 Task: Reserve a 90-minute escape room adventure with friends for a challenging and fun experience.
Action: Mouse pressed left at (487, 207)
Screenshot: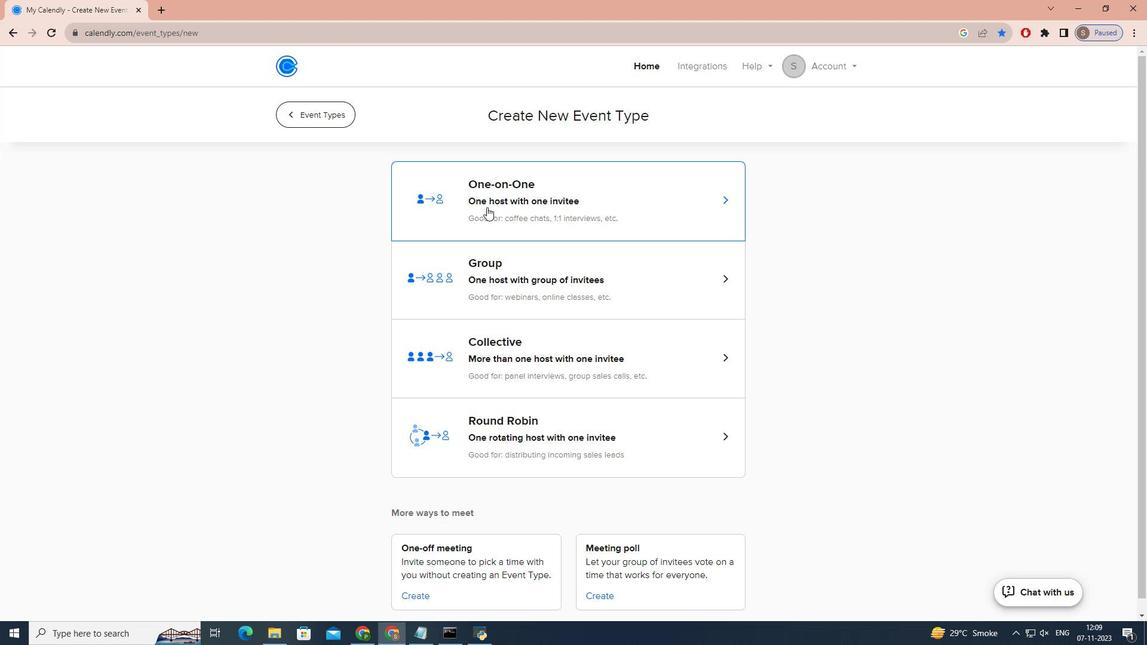 
Action: Key pressed c<Key.caps_lock>HALLENGING<Key.space><Key.caps_lock>e<Key.caps_lock>SCAPE<Key.space><Key.caps_lock>r<Key.caps_lock>OOM<Key.space><Key.caps_lock>a<Key.caps_lock>DVENTURE<Key.space>WITH<Key.space><Key.caps_lock>f<Key.caps_lock>RIENDS
Screenshot: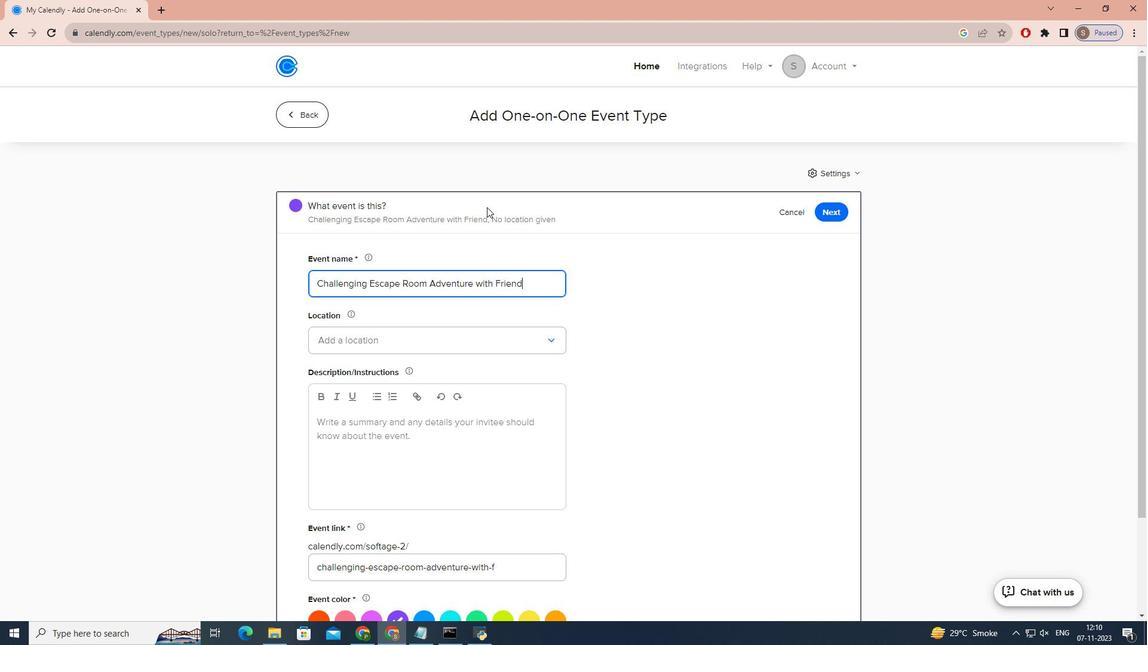 
Action: Mouse moved to (490, 341)
Screenshot: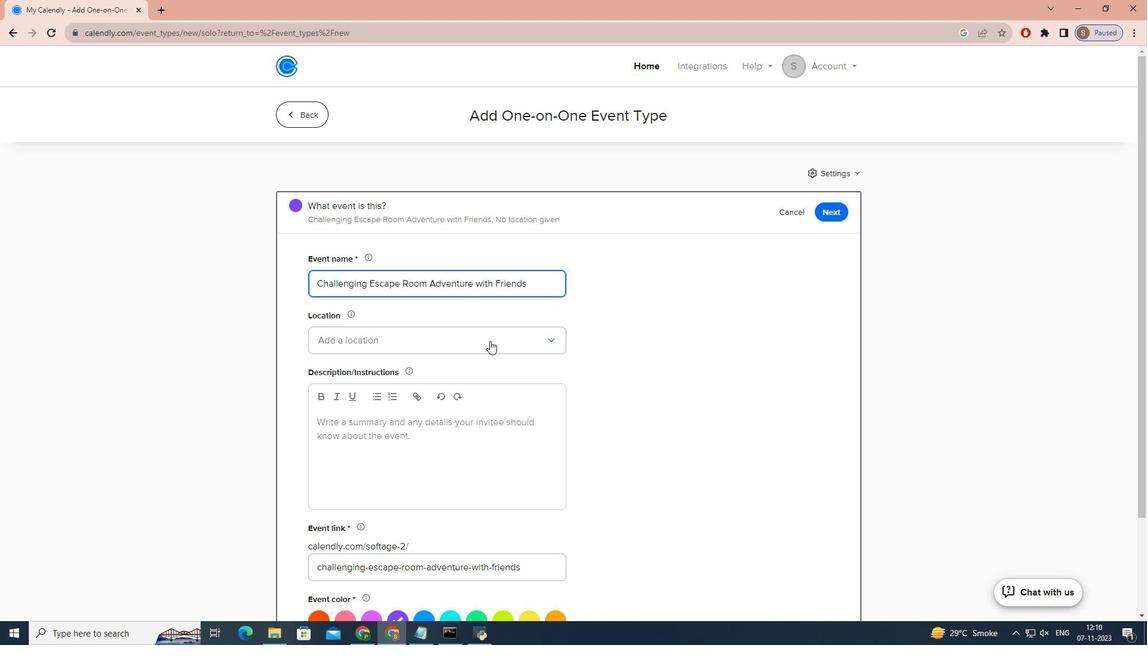 
Action: Mouse pressed left at (490, 341)
Screenshot: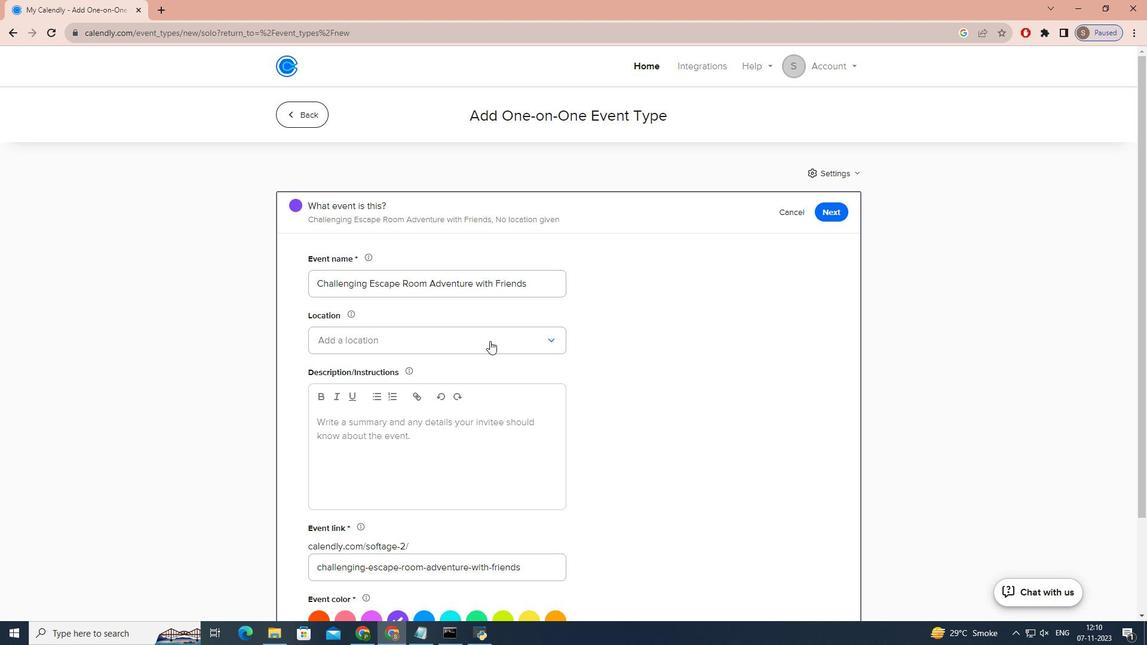 
Action: Mouse moved to (469, 359)
Screenshot: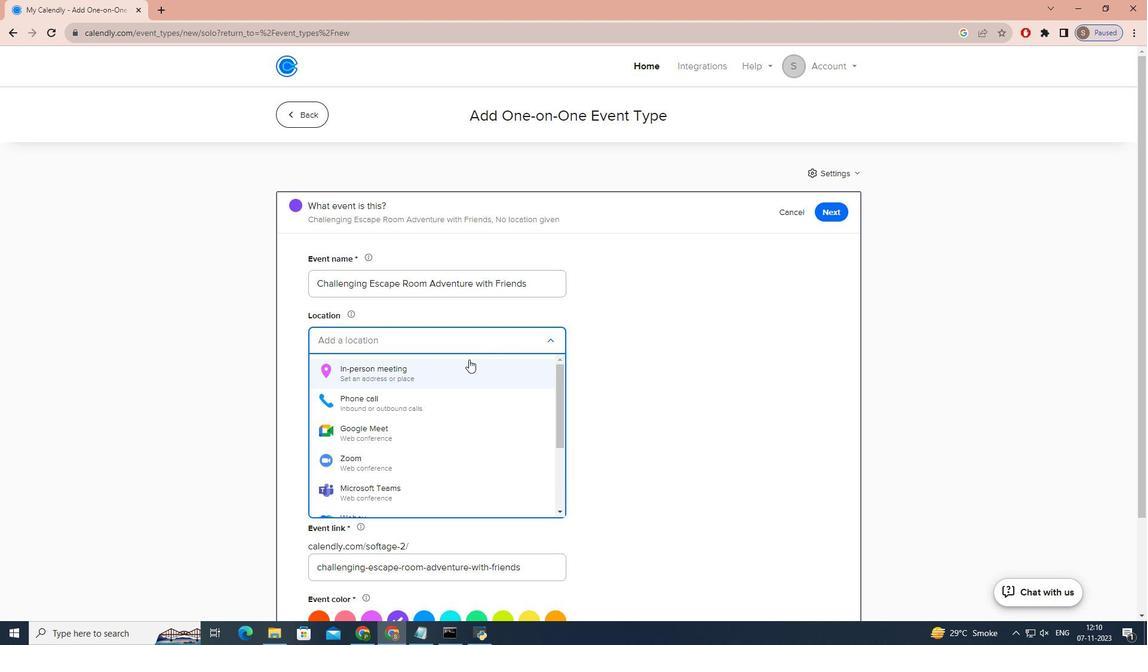
Action: Mouse pressed left at (469, 359)
Screenshot: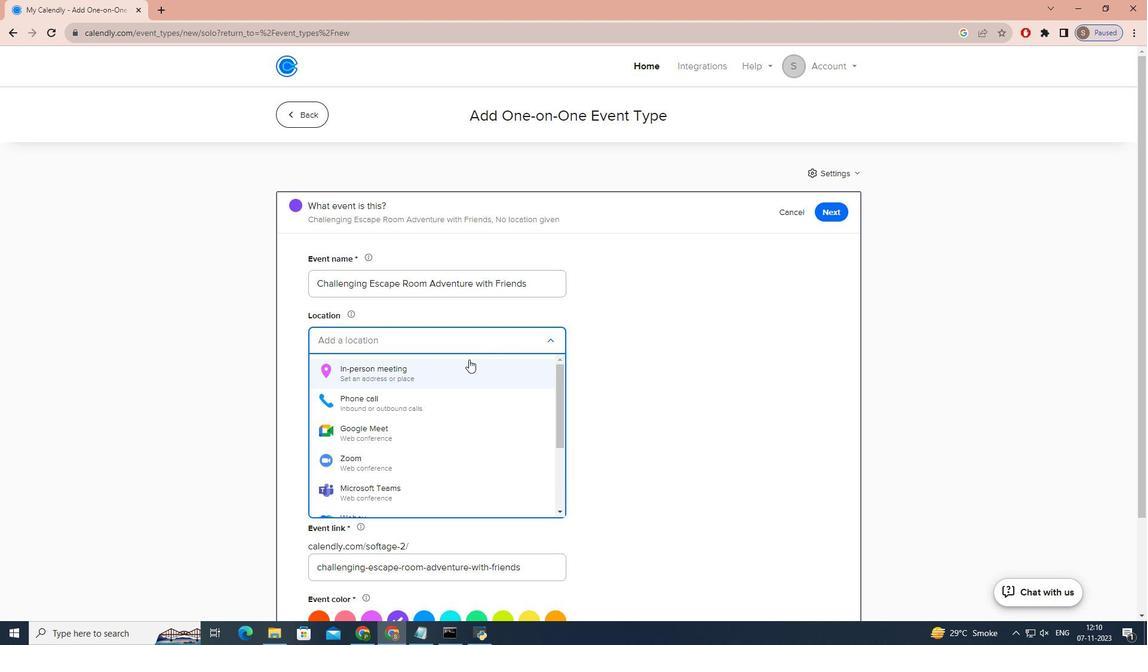 
Action: Mouse moved to (526, 205)
Screenshot: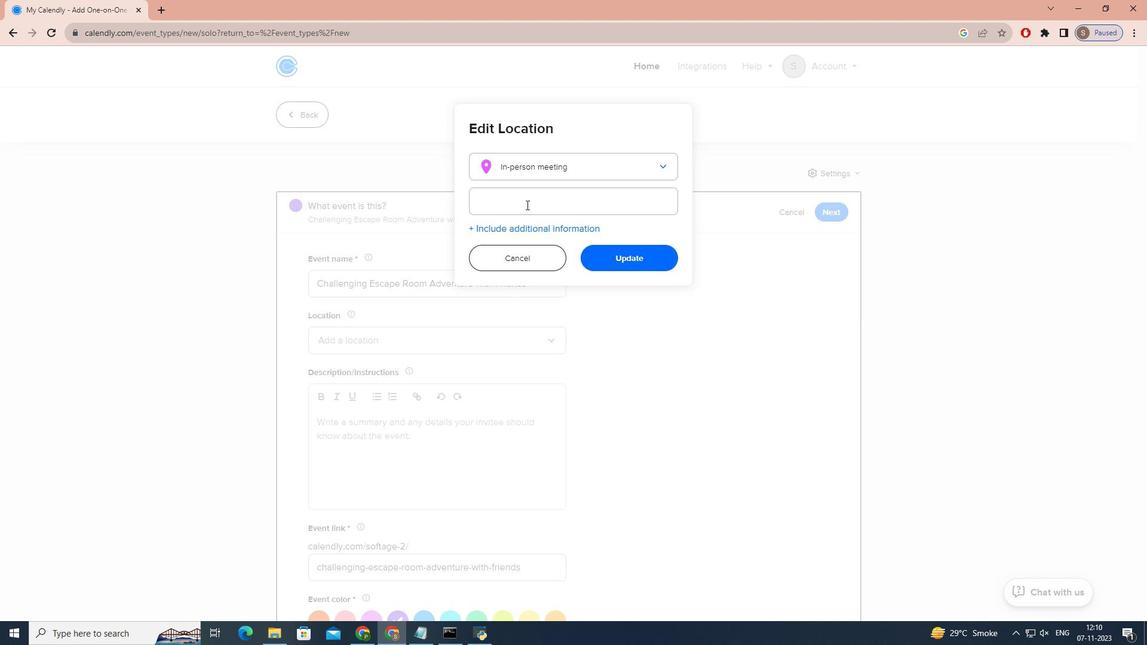 
Action: Mouse pressed left at (526, 205)
Screenshot: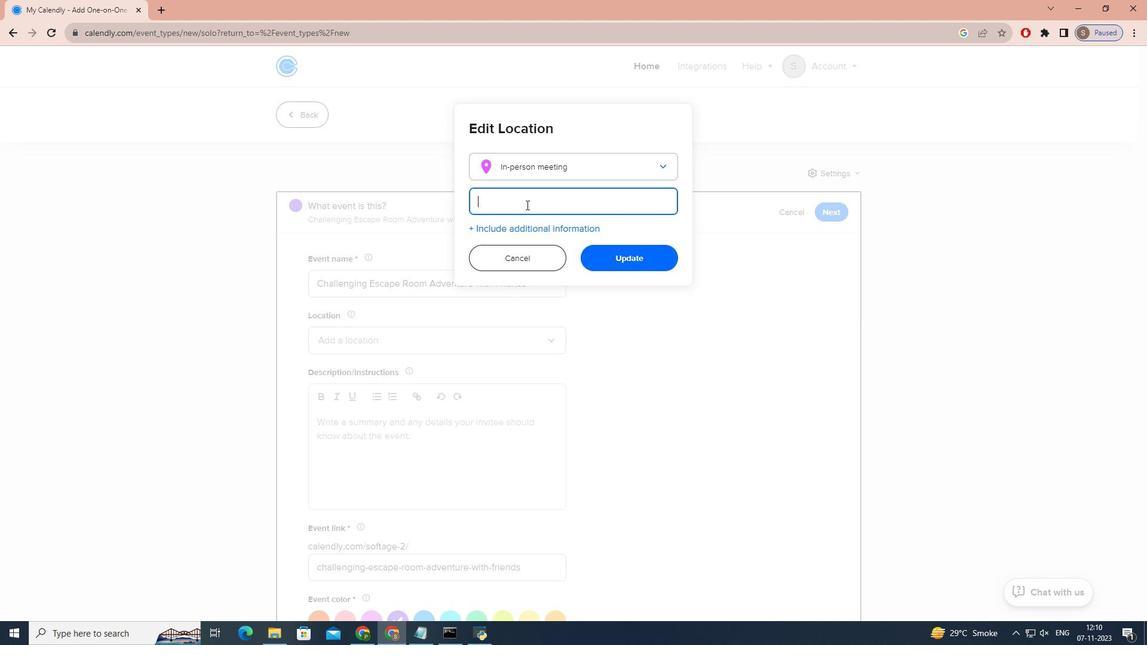 
Action: Key pressed <Key.caps_lock>l<Key.caps_lock>OCK<Key.space><Key.caps_lock>c<Key.caps_lock>HICAGO<Key.space><Key.caps_lock>e<Key.caps_lock>SCAPE<Key.space><Key.caps_lock>r<Key.caps_lock>OOMS,<Key.space><Key.caps_lock>c<Key.caps_lock>HICAGO,<Key.space><Key.caps_lock>i<Key.caps_lock>LLINOIS
Screenshot: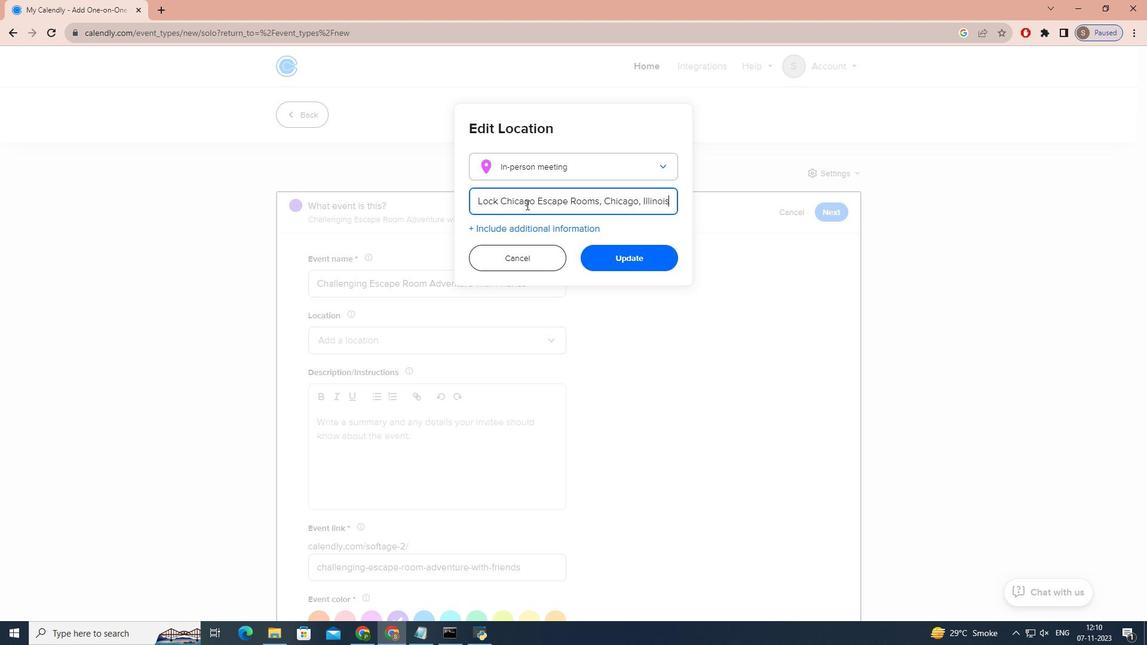
Action: Mouse moved to (619, 252)
Screenshot: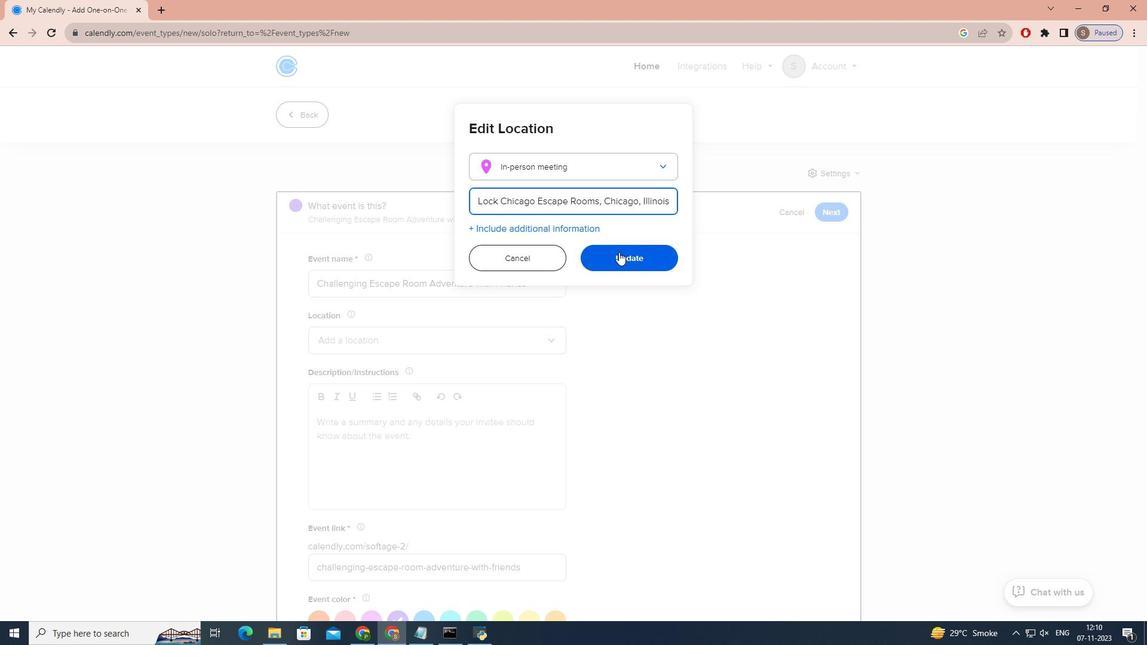 
Action: Mouse pressed left at (619, 252)
Screenshot: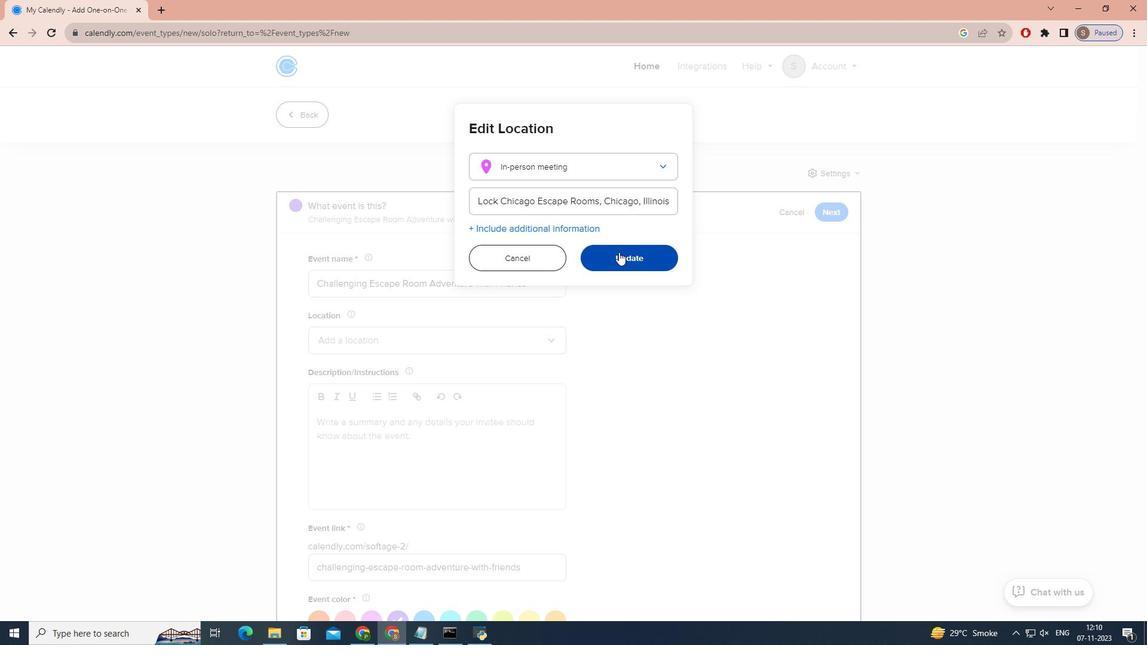 
Action: Mouse moved to (420, 466)
Screenshot: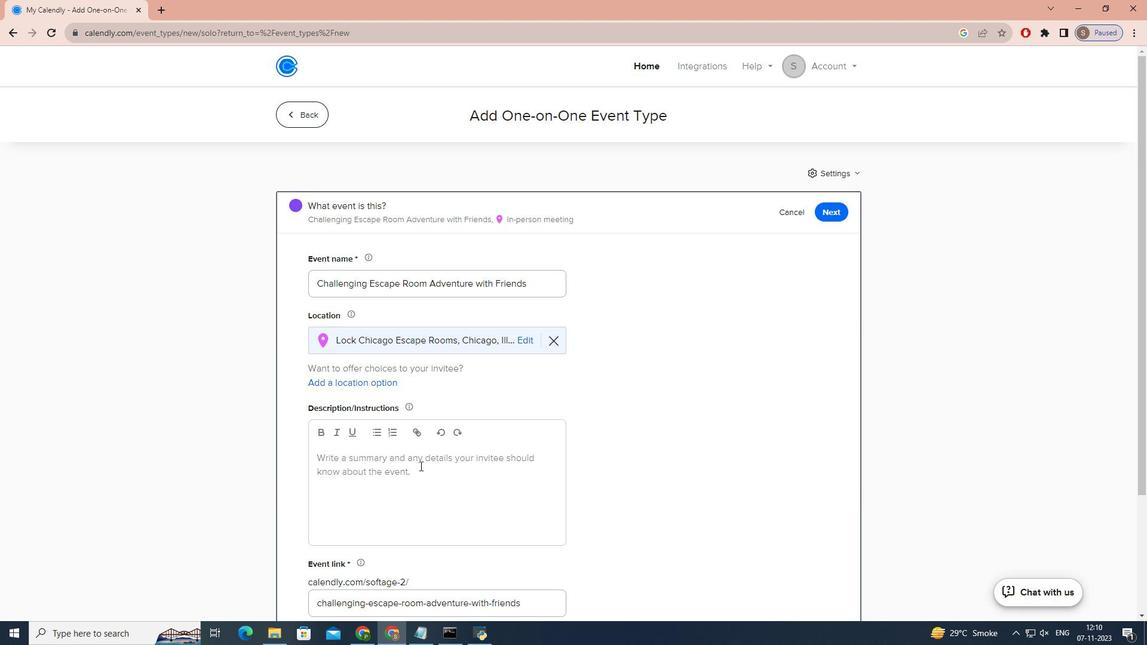 
Action: Mouse pressed left at (420, 466)
Screenshot: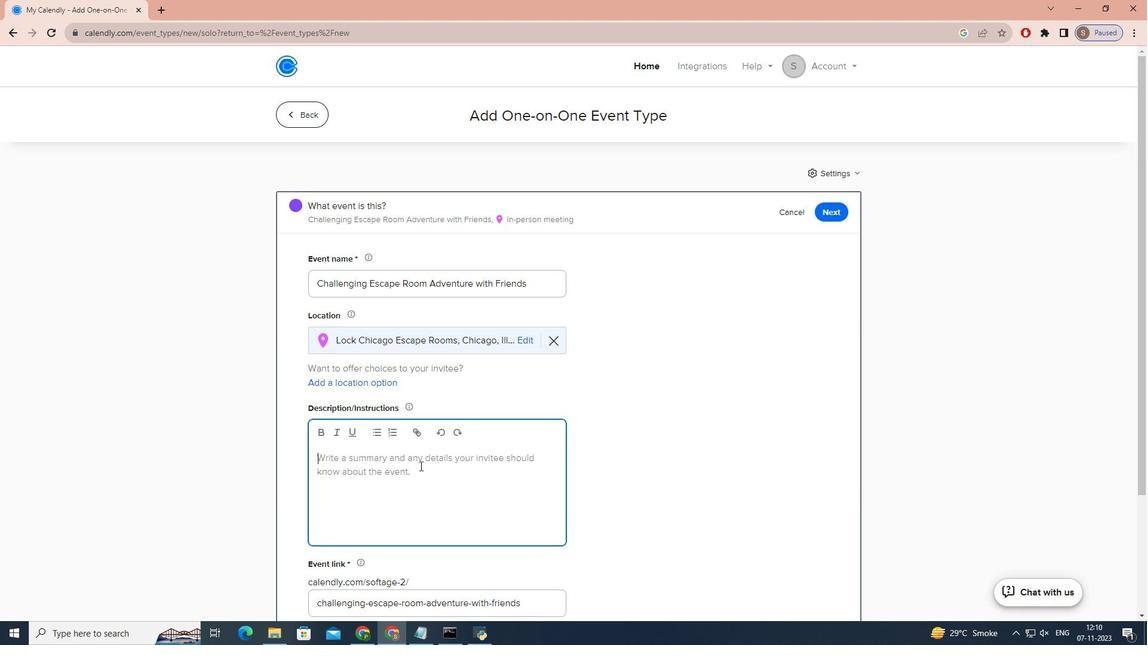 
Action: Key pressed <Key.caps_lock>g<Key.caps_lock>ET<Key.space>READY<Key.space>FOR<Key.space>AN<Key.space>ADRENALINE<Key.space><Key.backspace>-PUMPING<Key.space>ADVENTURE<Key.space>WITH<Key.space>YOUR<Key.space>FRIENDS<Key.space>AS<Key.space>YOU<Key.space>TAKE<Key.space>ON<Key.space>OUR<Key.space>THRILLING<Key.space>C<Key.backspace>ESCAPE<Key.space>ROOM<Key.space>CHALLENGE<Key.shift>!<Key.enter><Key.caps_lock>t<Key.caps_lock>HIS<Key.space>ESCAPE<Key.space>ROOM<Key.space>EXPERIENCE<Key.space>IS<Key.space>DESIGNED<Key.space>TO<Key.space>TEST<Key.space>YOUR<Key.space>TA<Key.backspace>EAMWORK,<Key.space>PROBLEM-SOLVING,<Key.space>AND<Key.space>QUICK<Key.space>THINKING<Key.space>SKILLS.<Key.space><Key.caps_lock>r<Key.caps_lock>ESERVE<Key.space>YOUR<Key.space>SPOT<Key.space>NOW<Key.shift>!
Screenshot: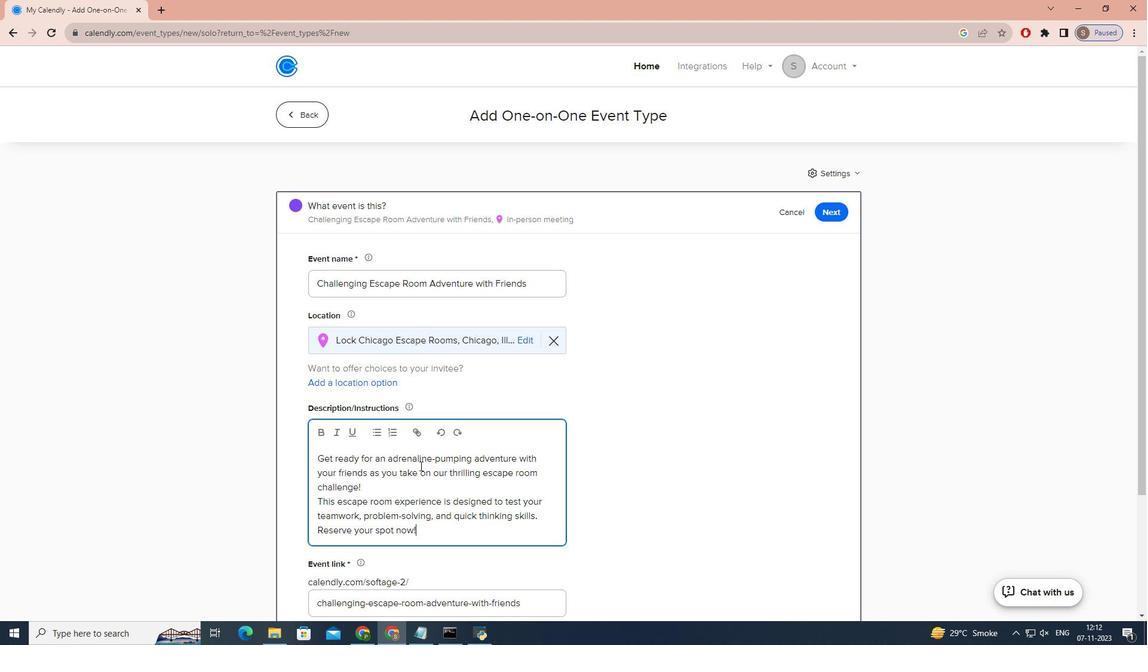 
Action: Mouse scrolled (420, 465) with delta (0, 0)
Screenshot: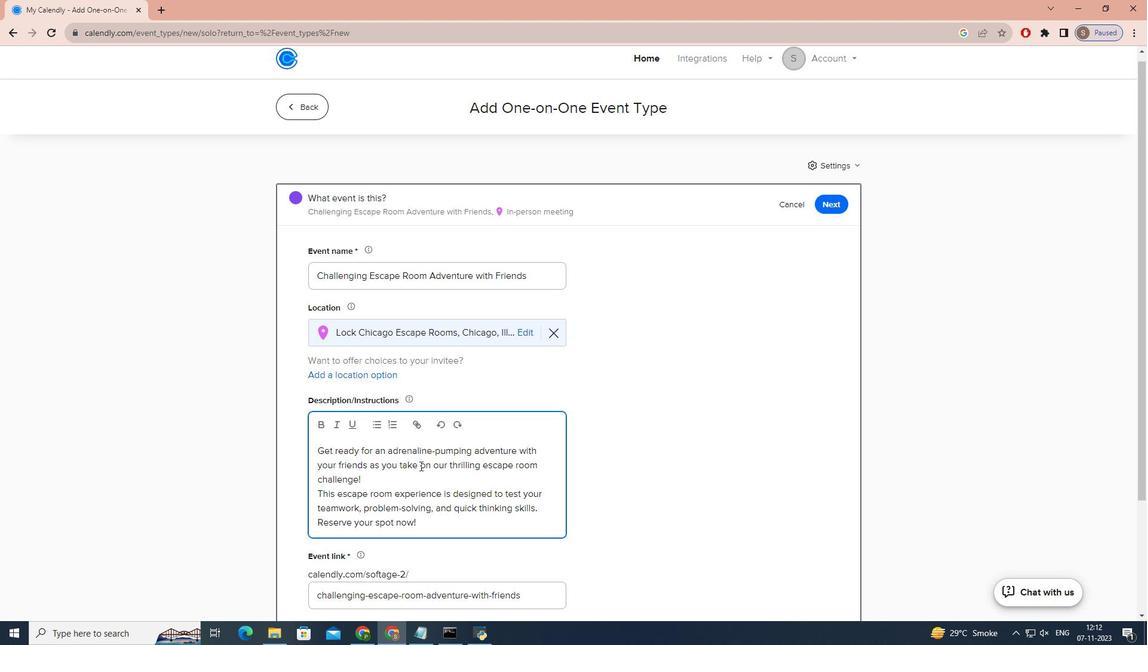 
Action: Mouse scrolled (420, 465) with delta (0, 0)
Screenshot: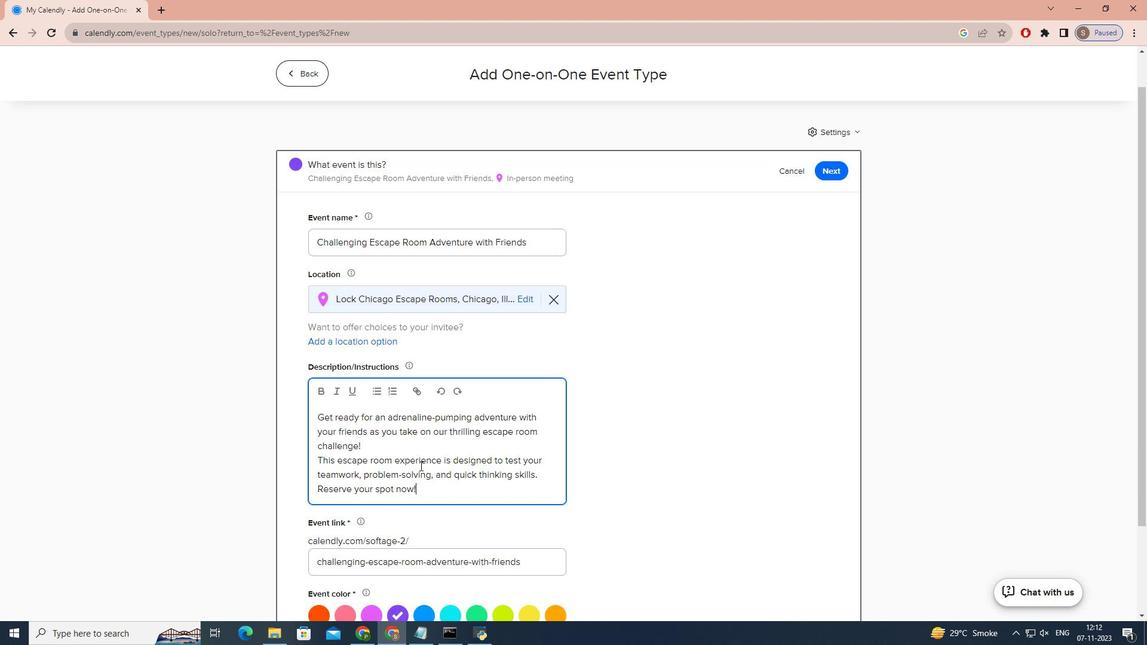 
Action: Mouse scrolled (420, 465) with delta (0, 0)
Screenshot: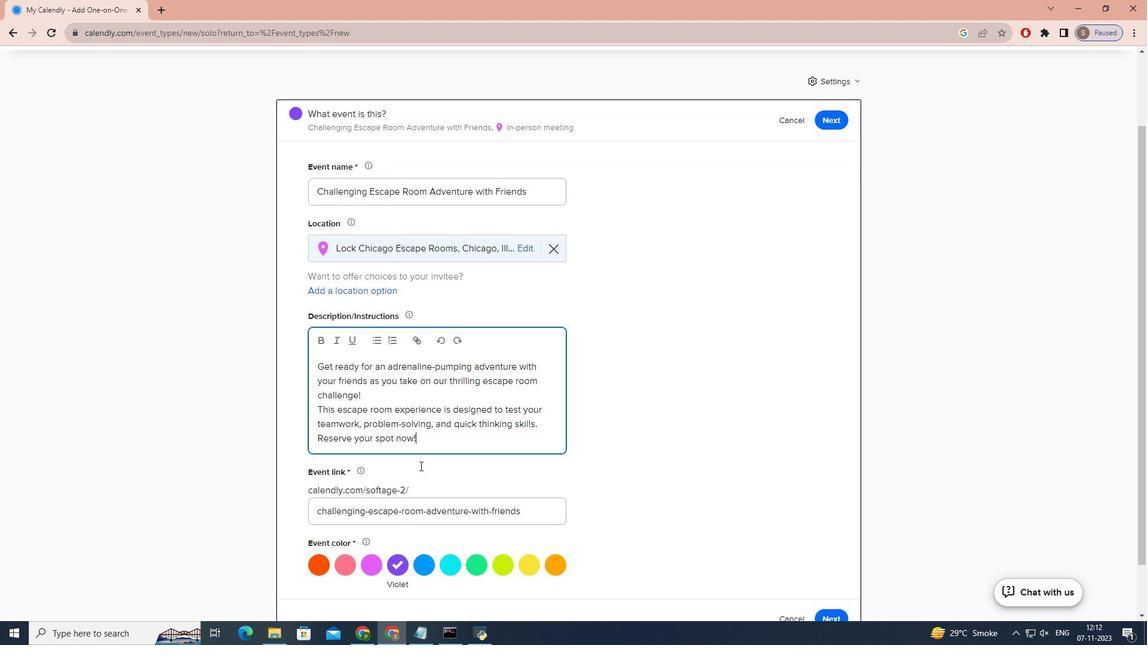 
Action: Mouse moved to (417, 497)
Screenshot: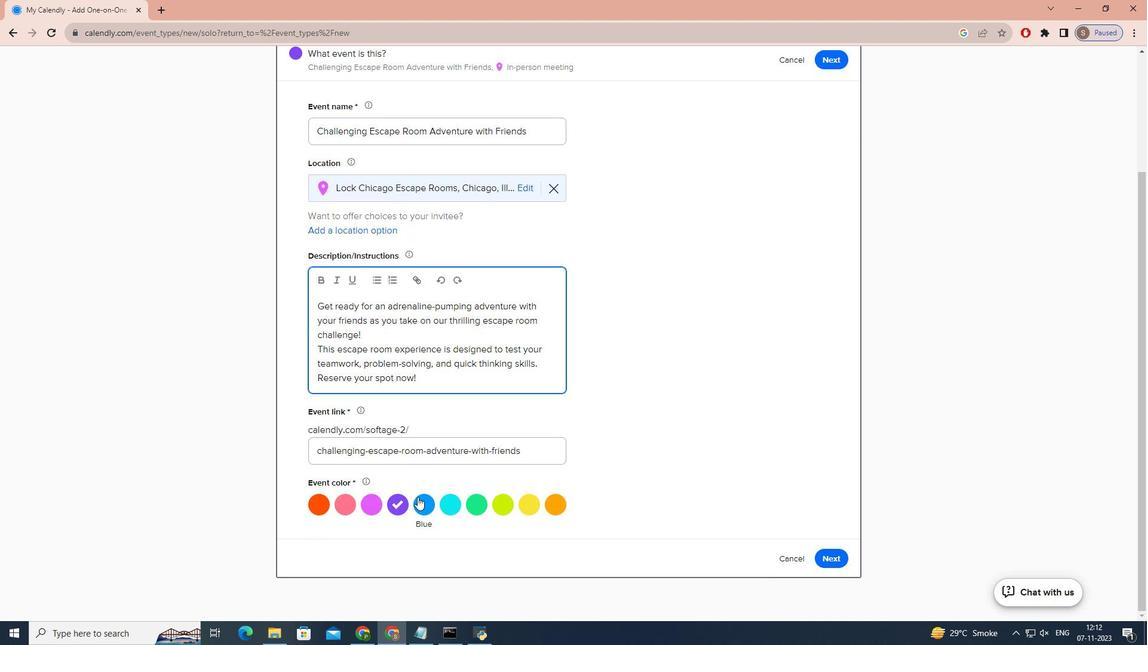 
Action: Mouse pressed left at (417, 497)
Screenshot: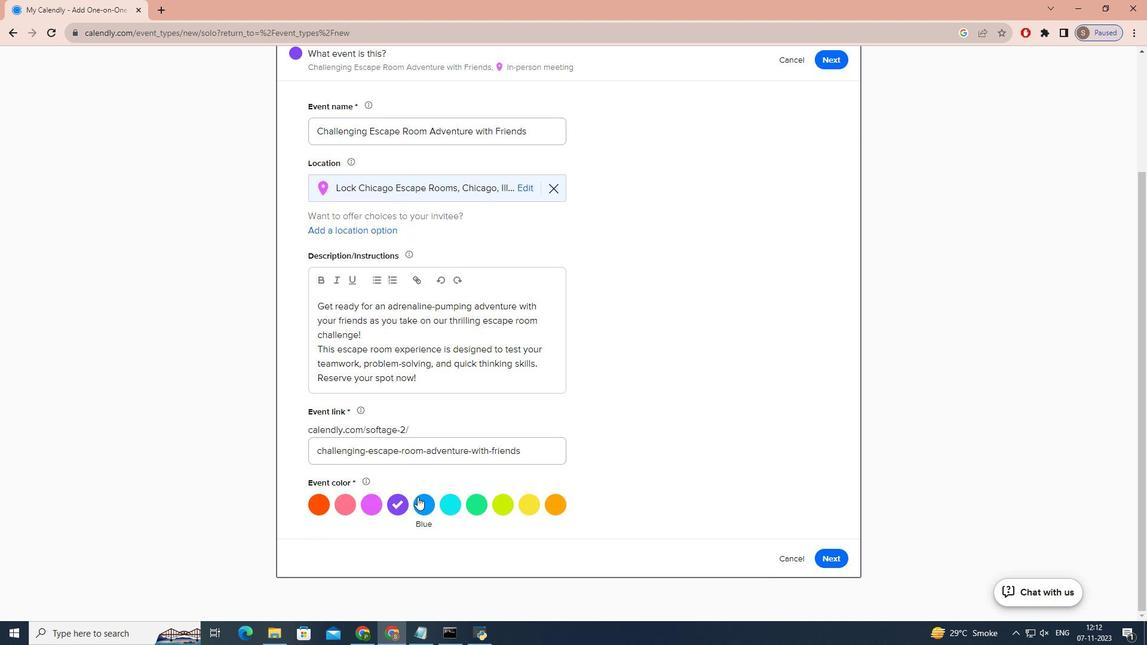 
Action: Mouse moved to (828, 556)
Screenshot: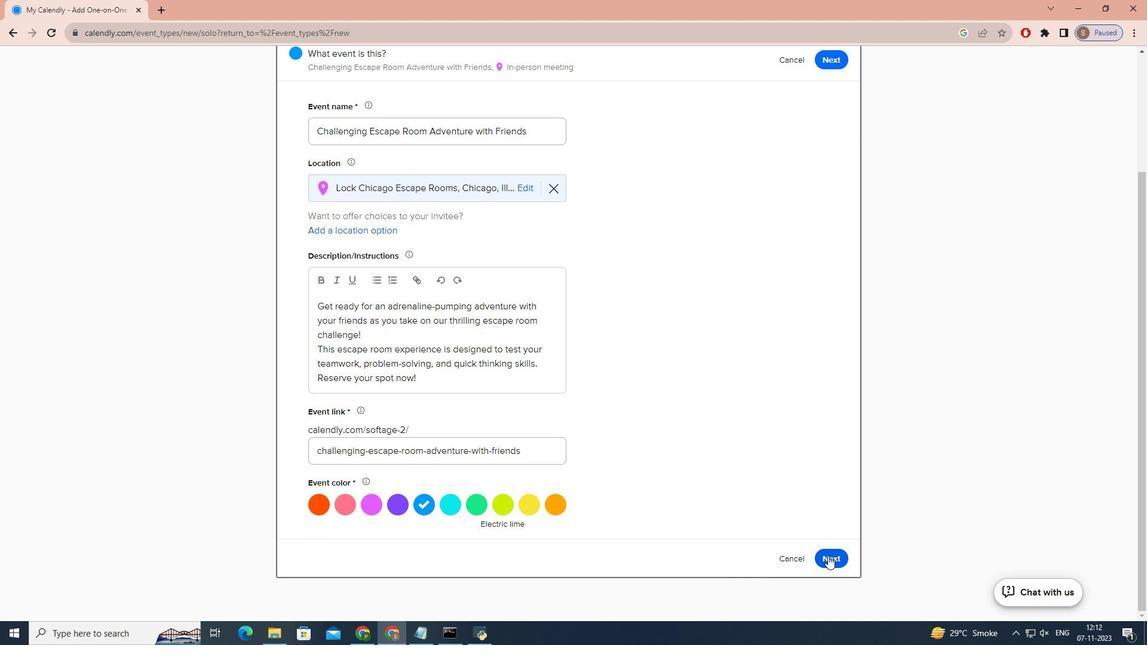 
Action: Mouse pressed left at (828, 556)
Screenshot: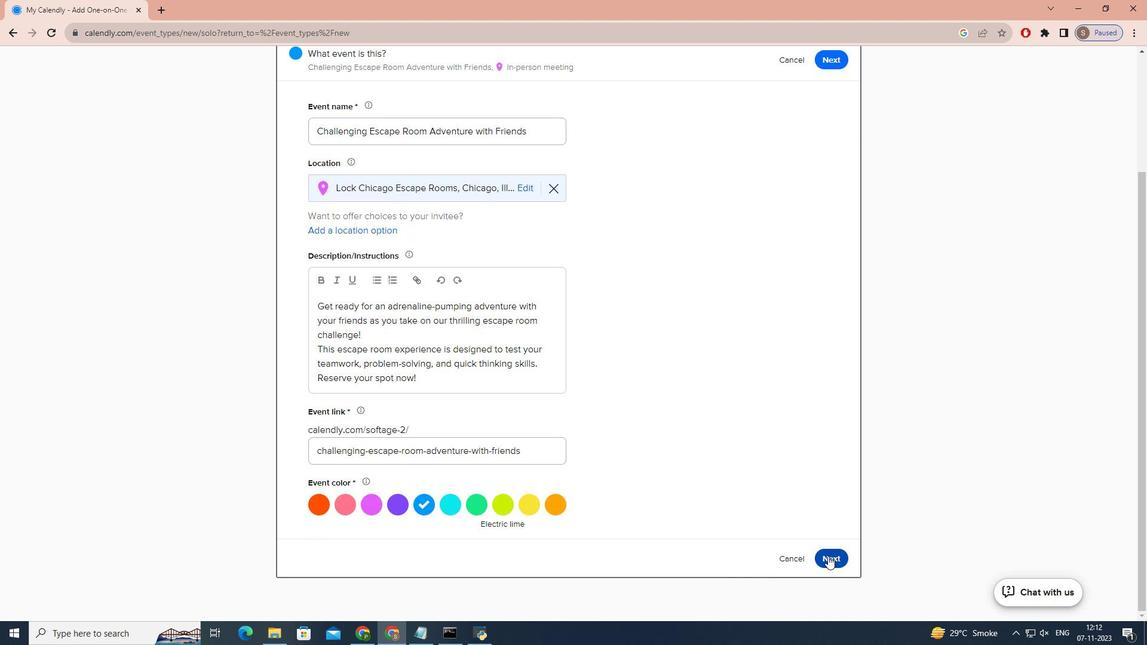
Action: Mouse moved to (497, 340)
Screenshot: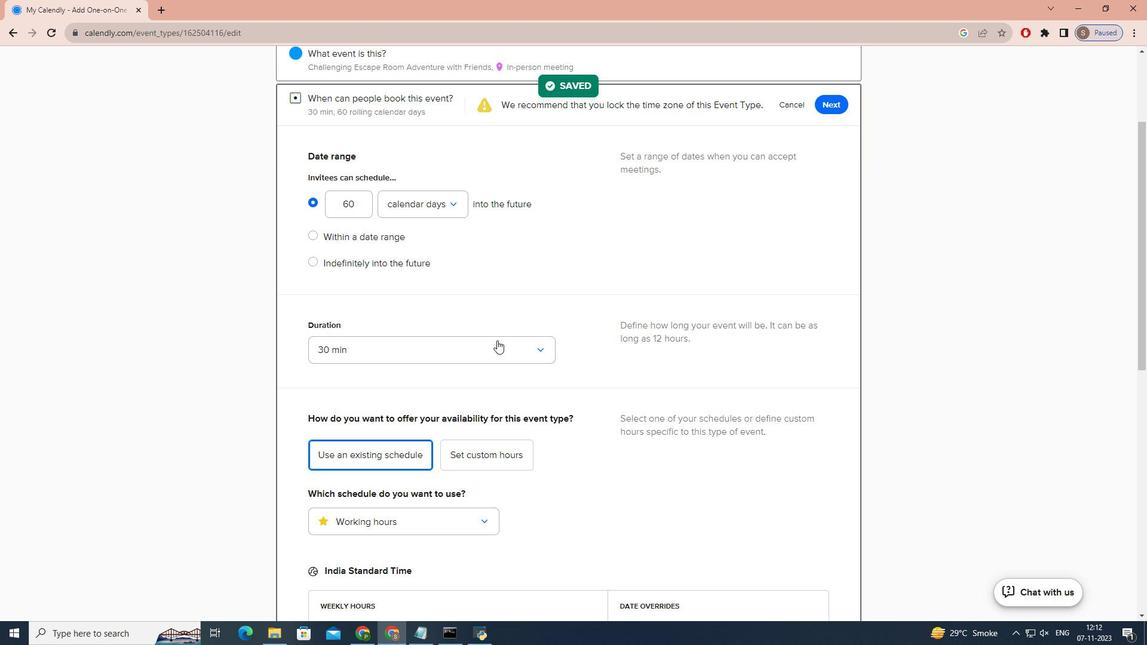 
Action: Mouse pressed left at (497, 340)
Screenshot: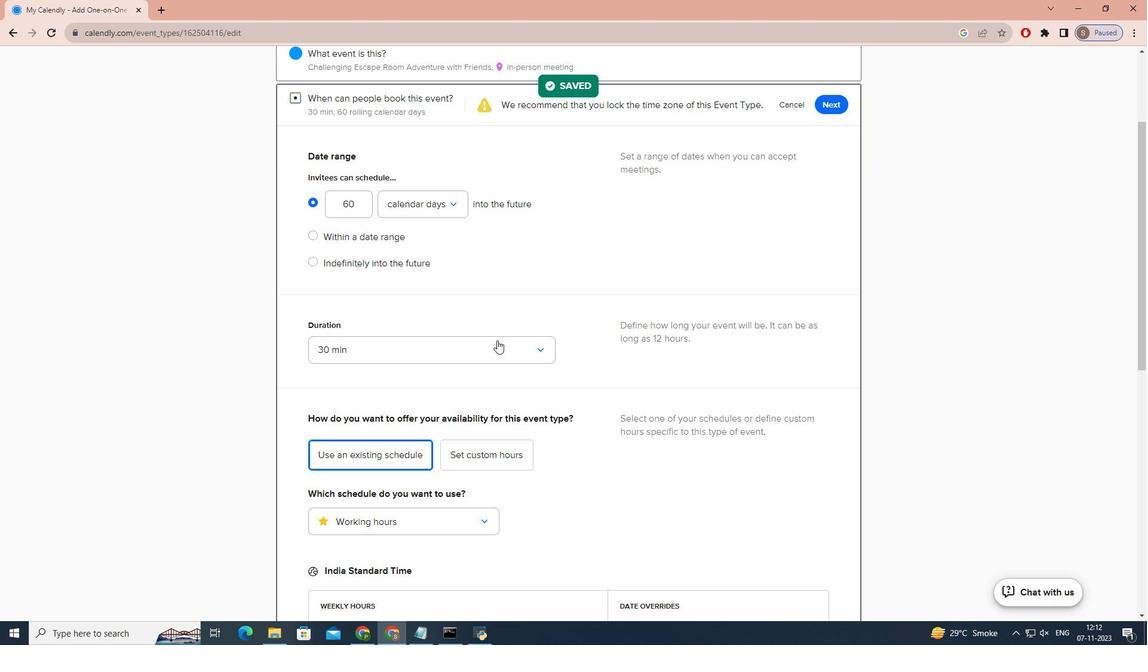 
Action: Mouse moved to (433, 470)
Screenshot: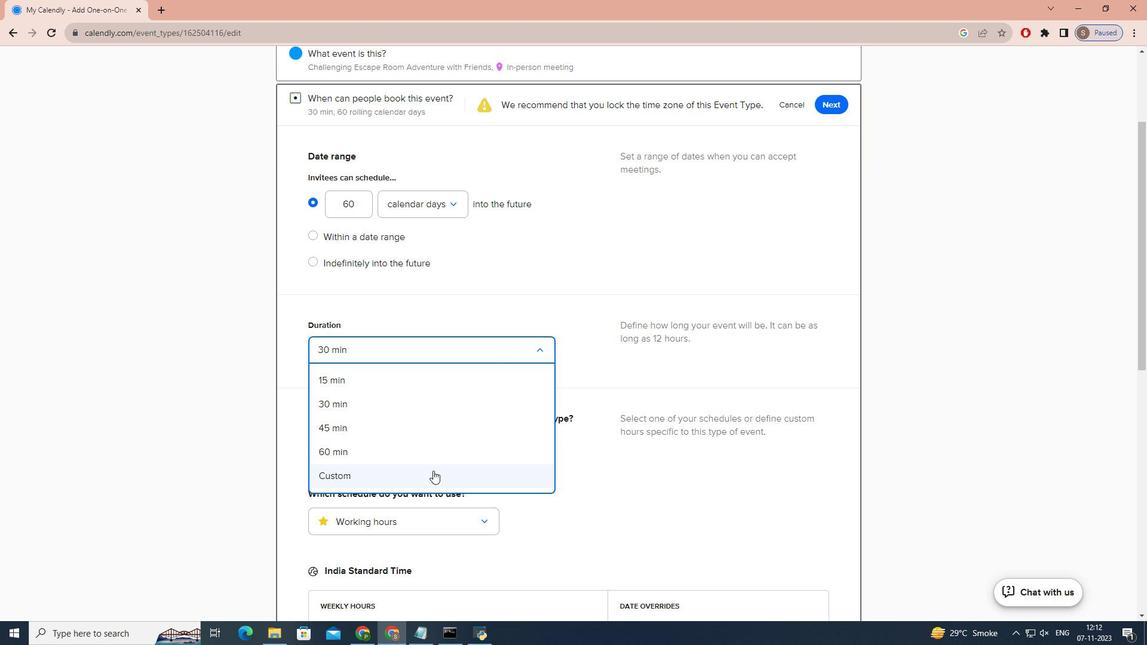 
Action: Mouse pressed left at (433, 470)
Screenshot: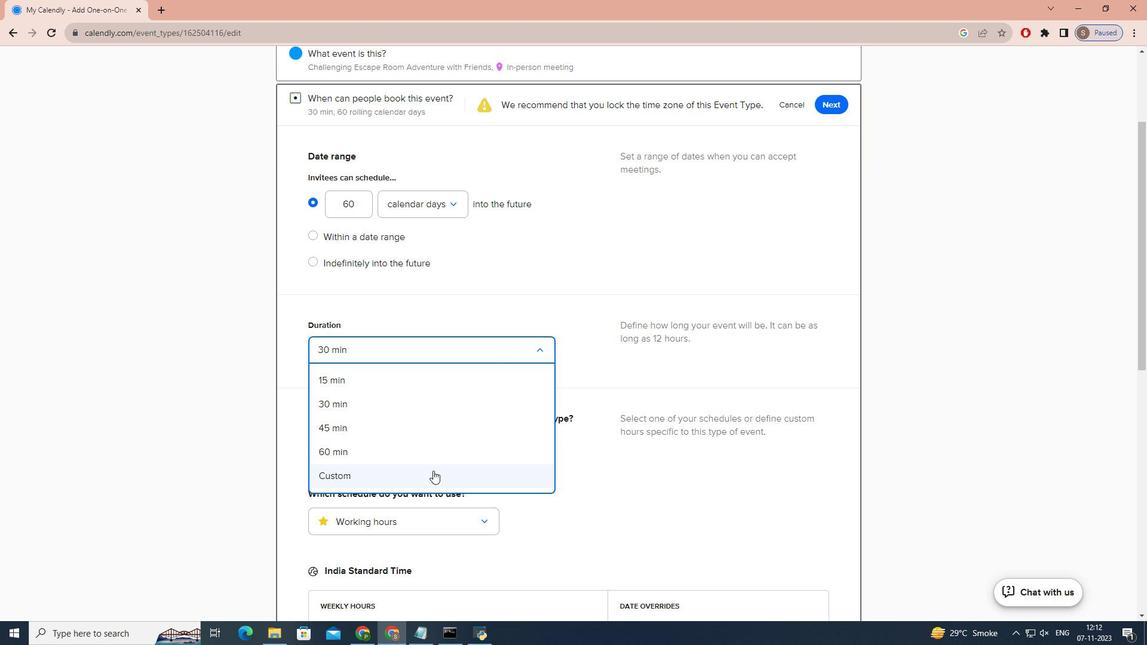 
Action: Mouse moved to (401, 390)
Screenshot: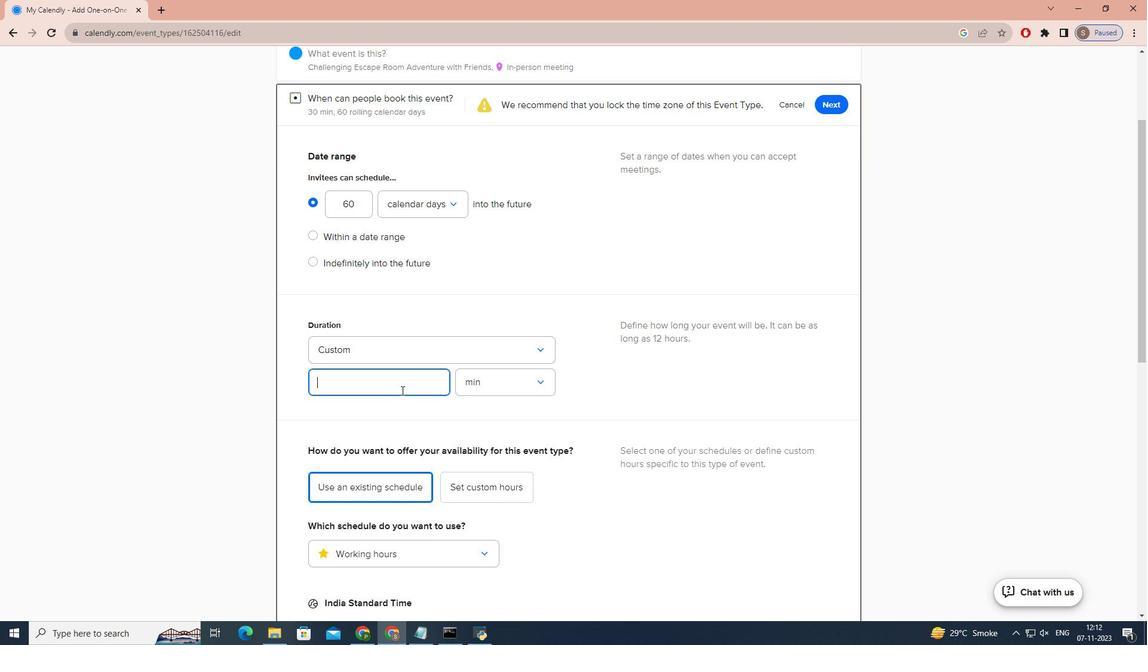 
Action: Key pressed 90
Screenshot: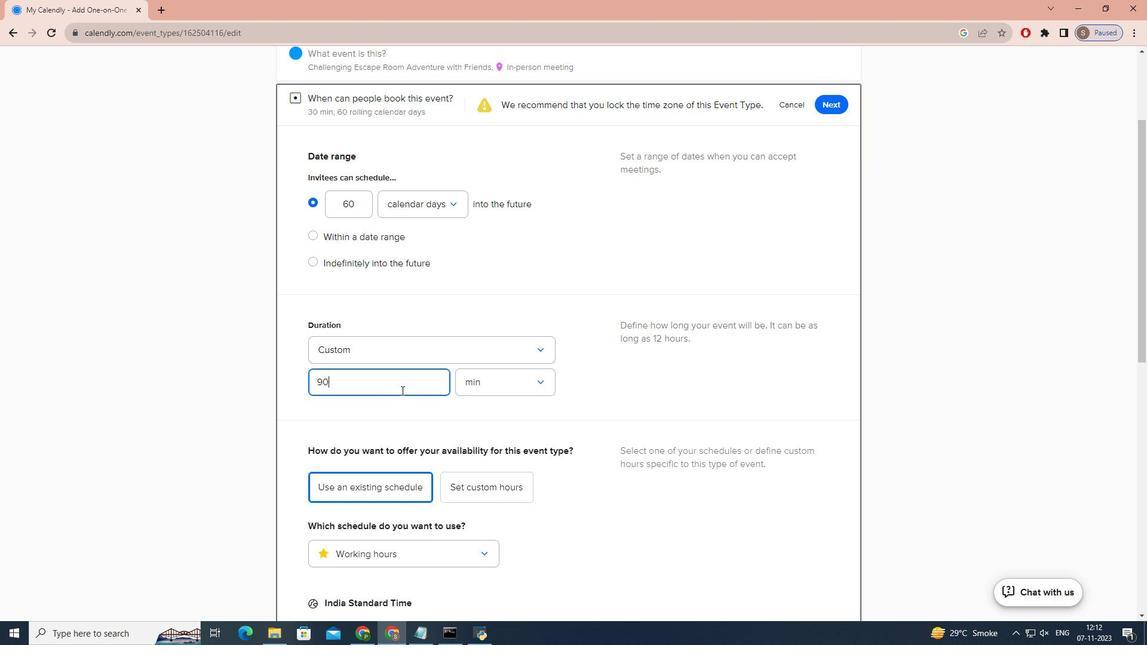 
Action: Mouse moved to (589, 375)
Screenshot: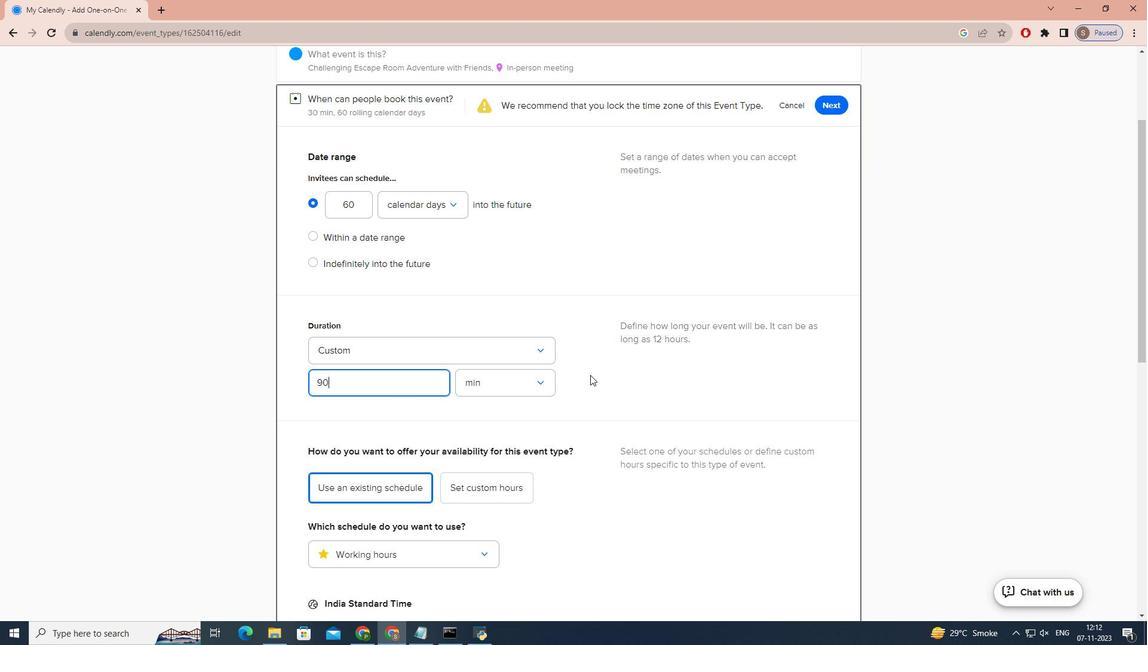 
Action: Mouse scrolled (589, 376) with delta (0, 0)
Screenshot: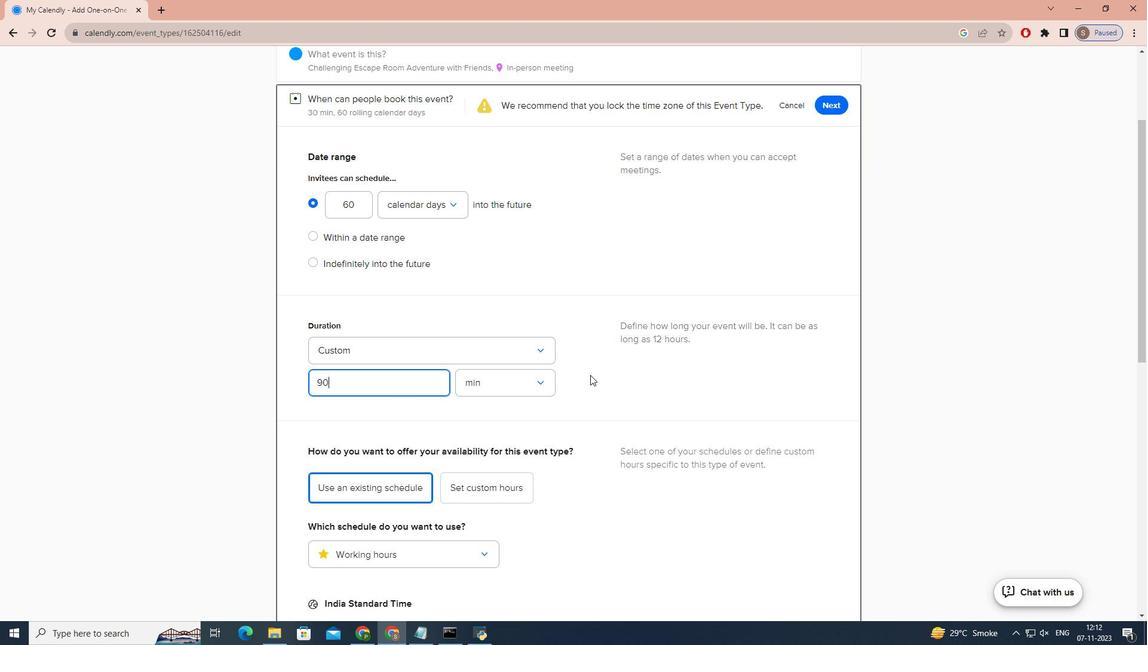 
Action: Mouse moved to (589, 375)
Screenshot: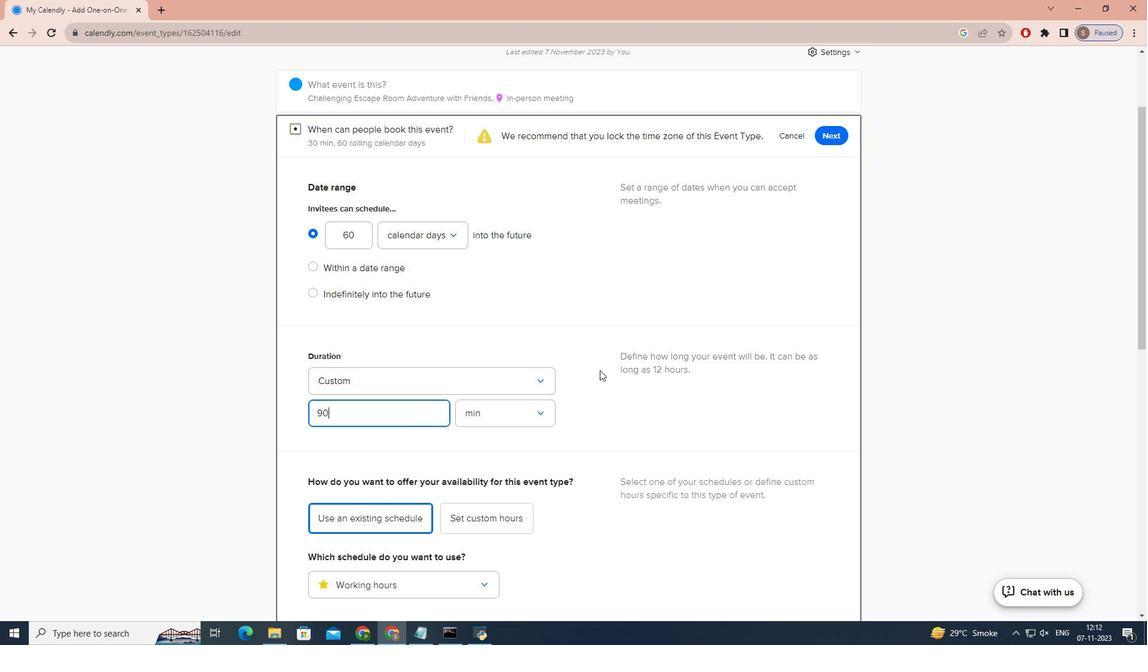 
Action: Mouse scrolled (589, 376) with delta (0, 0)
Screenshot: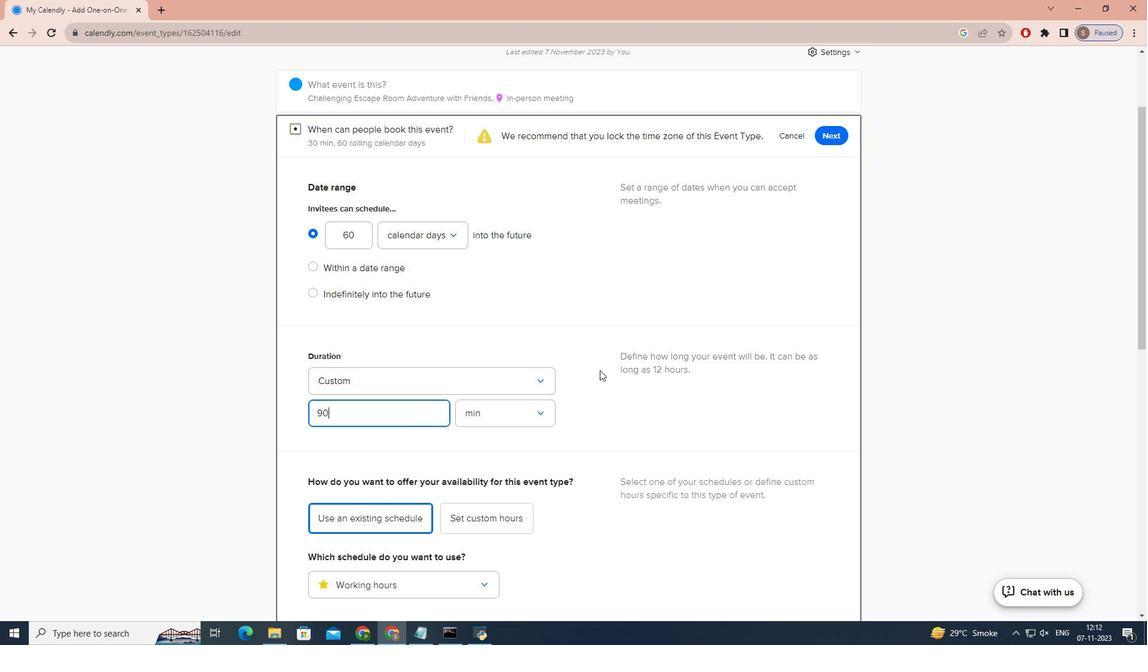 
Action: Mouse moved to (590, 375)
Screenshot: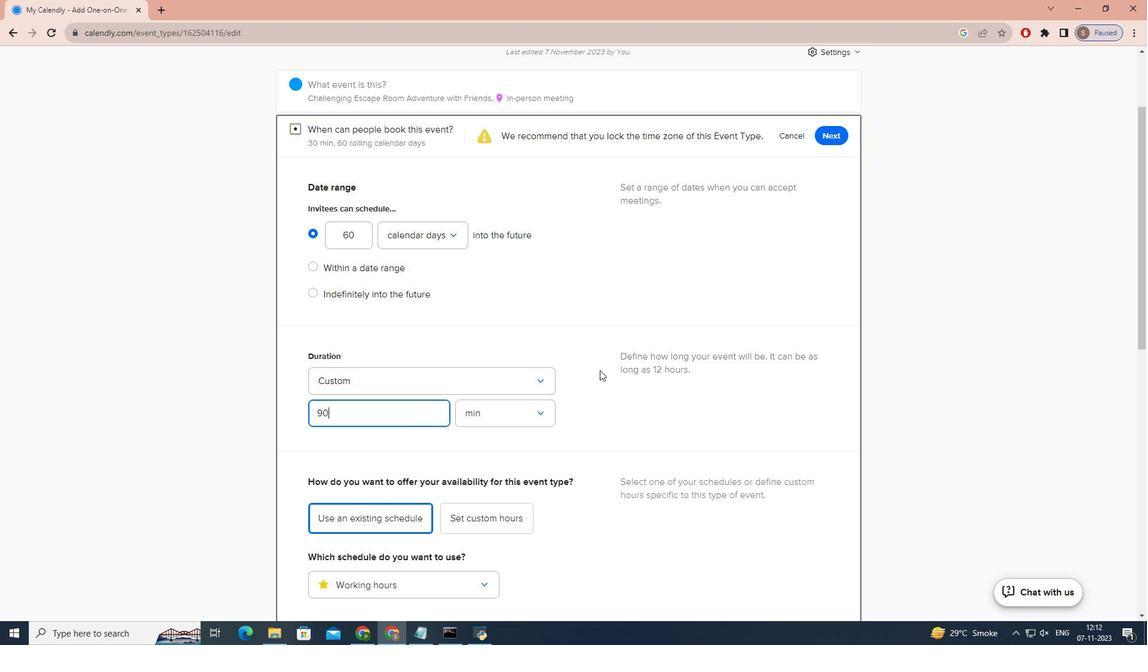 
Action: Mouse scrolled (590, 375) with delta (0, 0)
Screenshot: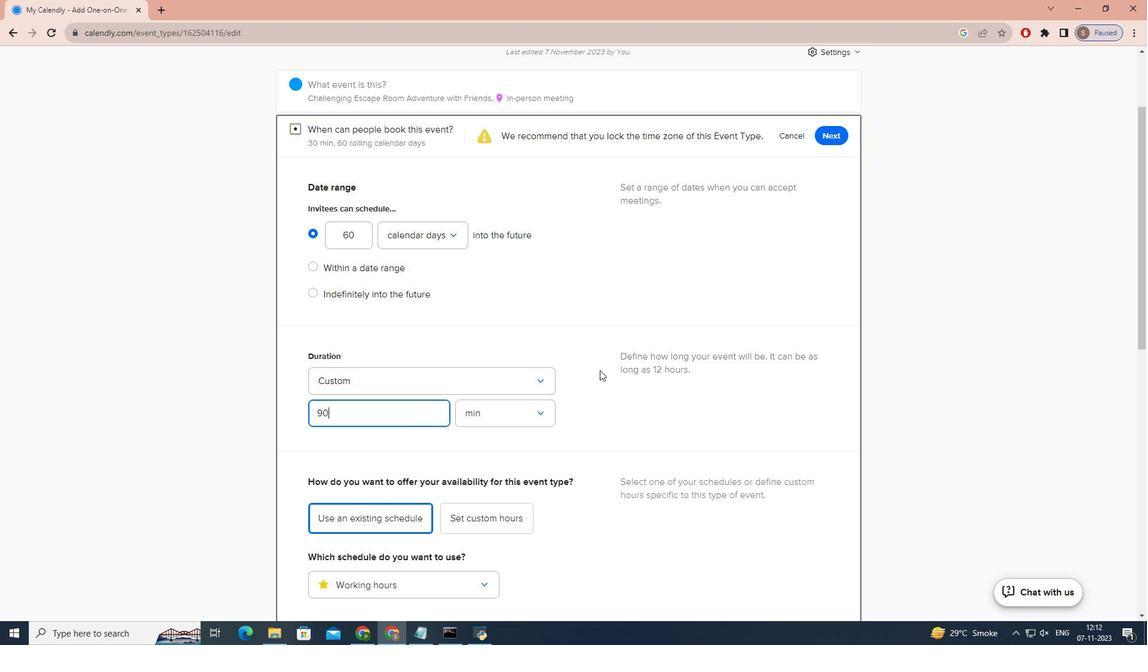 
Action: Mouse moved to (591, 375)
Screenshot: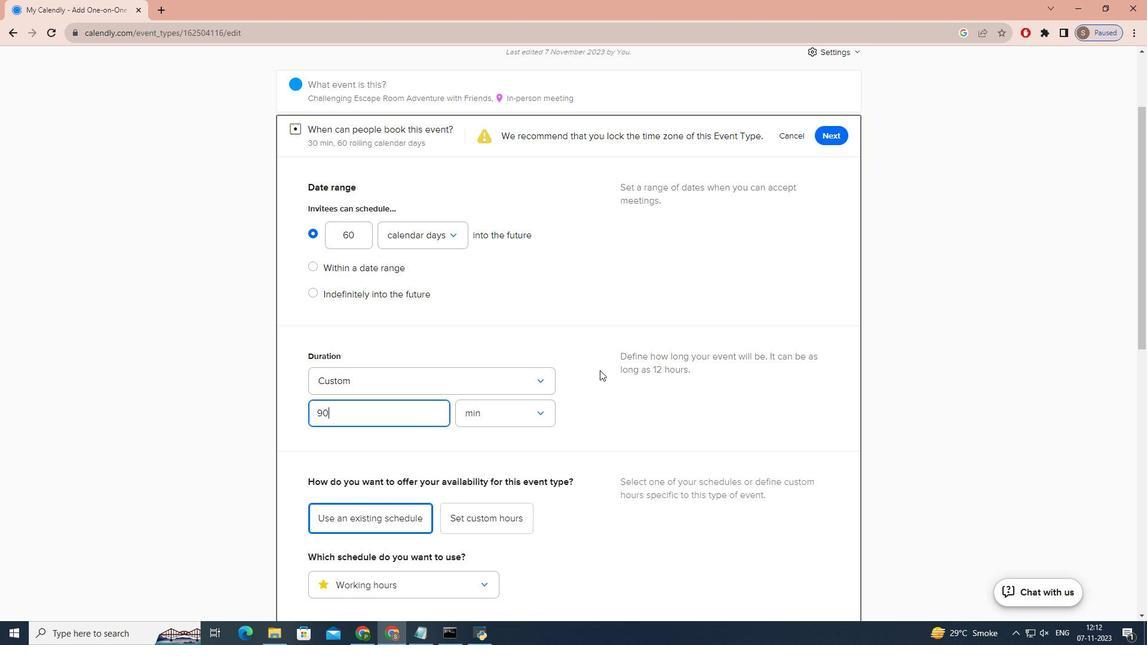 
Action: Mouse scrolled (591, 375) with delta (0, 0)
Screenshot: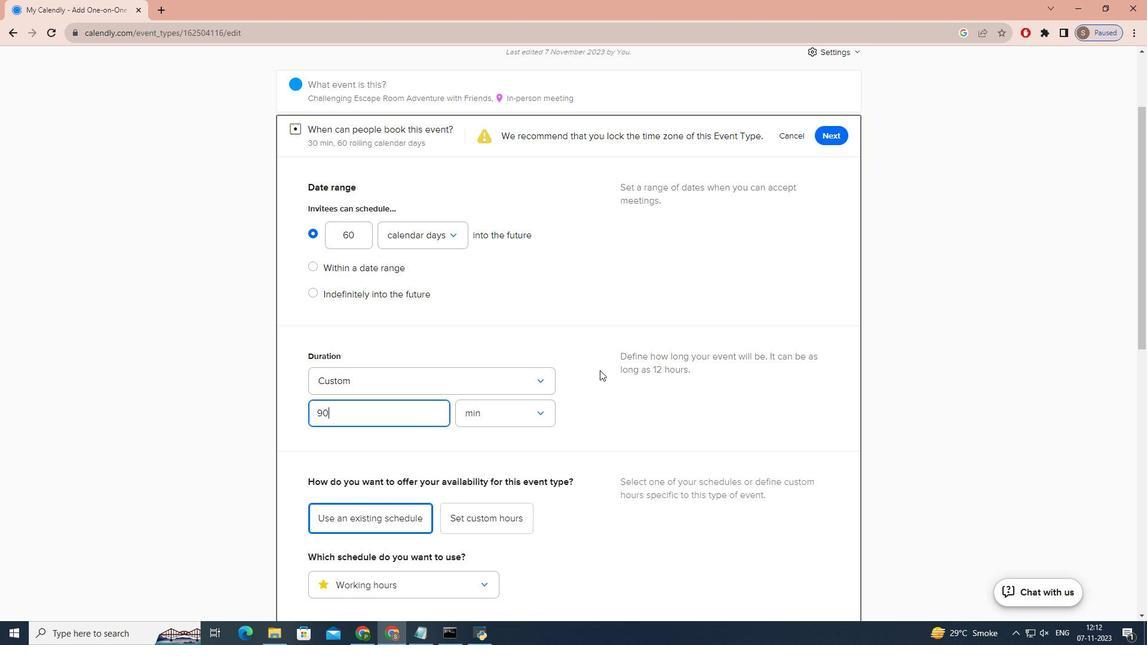
Action: Mouse moved to (828, 248)
Screenshot: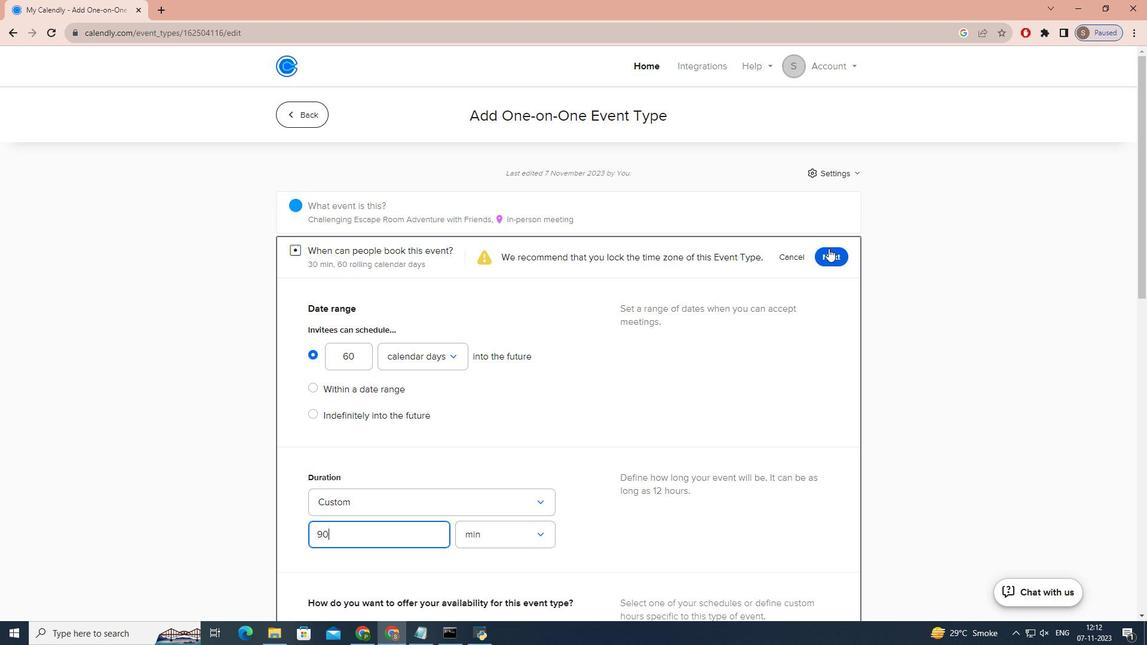 
Action: Mouse pressed left at (828, 248)
Screenshot: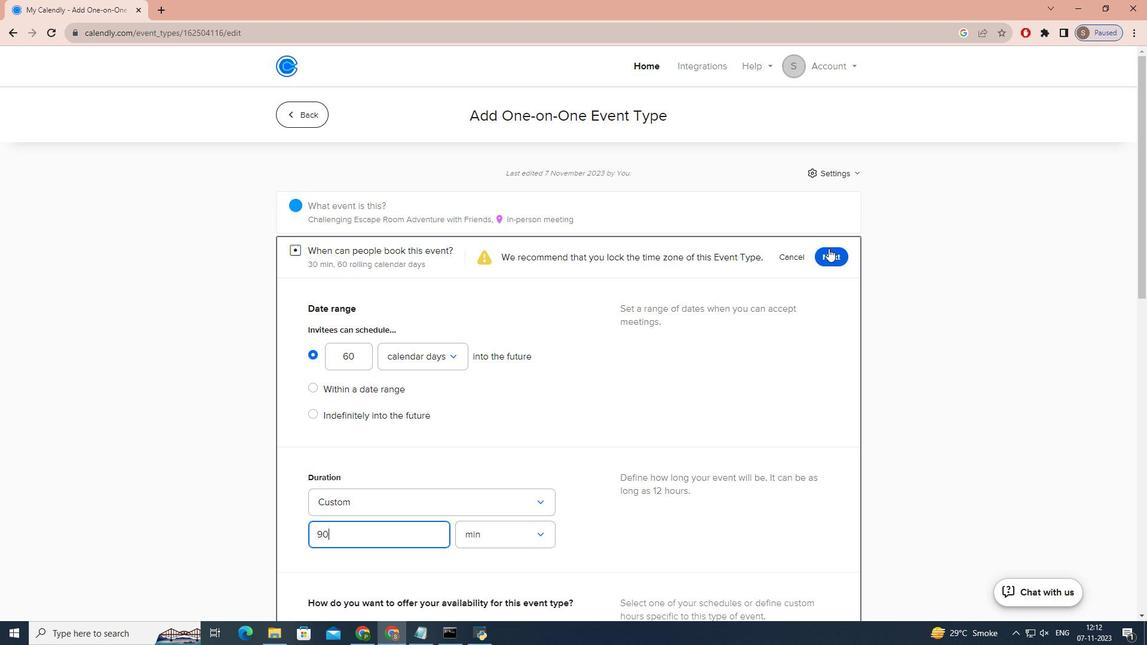 
